 Task: Use an array to store and display a list of user names.
Action: Mouse moved to (551, 303)
Screenshot: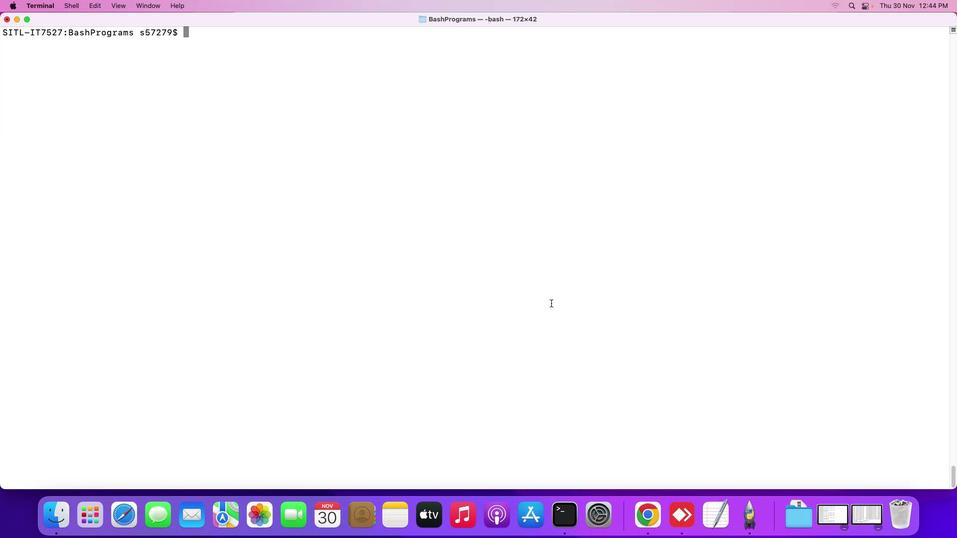 
Action: Mouse pressed left at (551, 303)
Screenshot: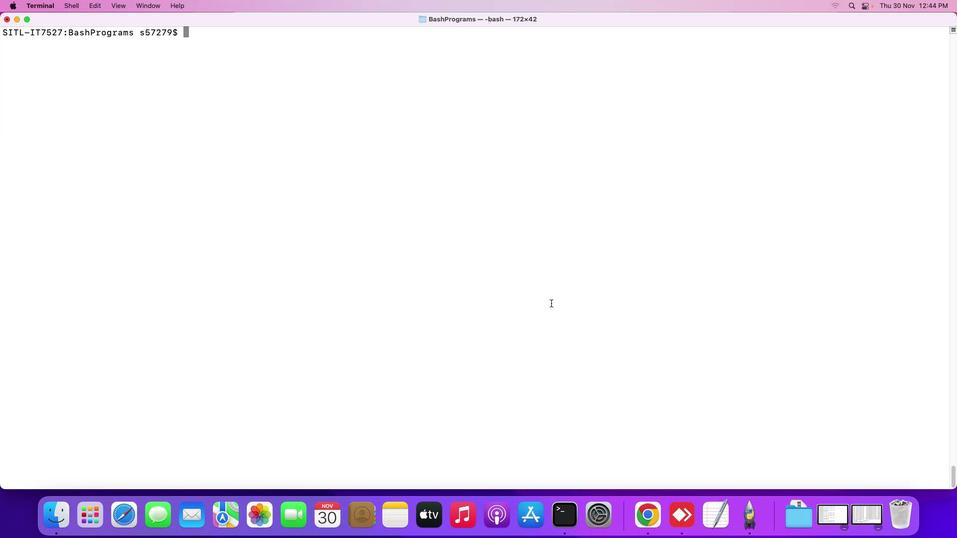 
Action: Mouse moved to (551, 302)
Screenshot: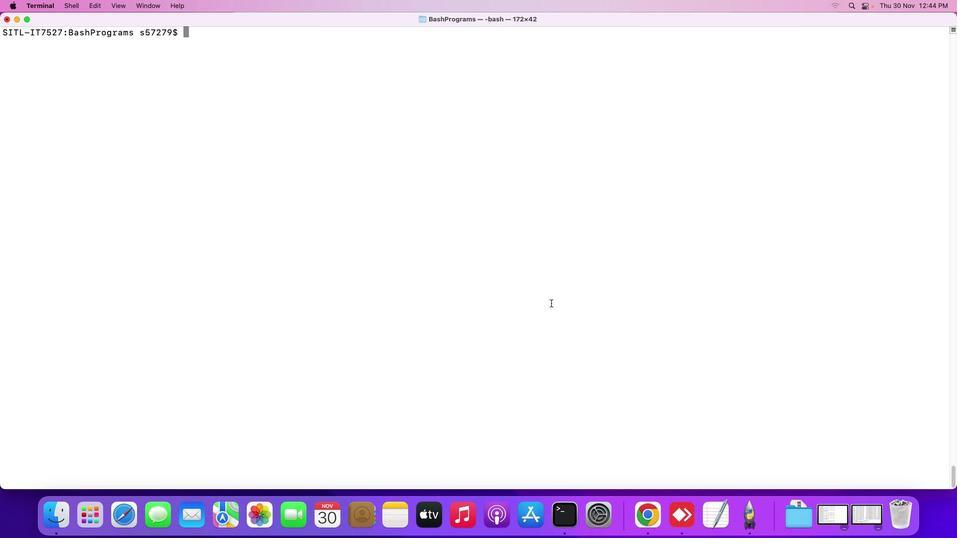 
Action: Key pressed 't'Key.backspace
Screenshot: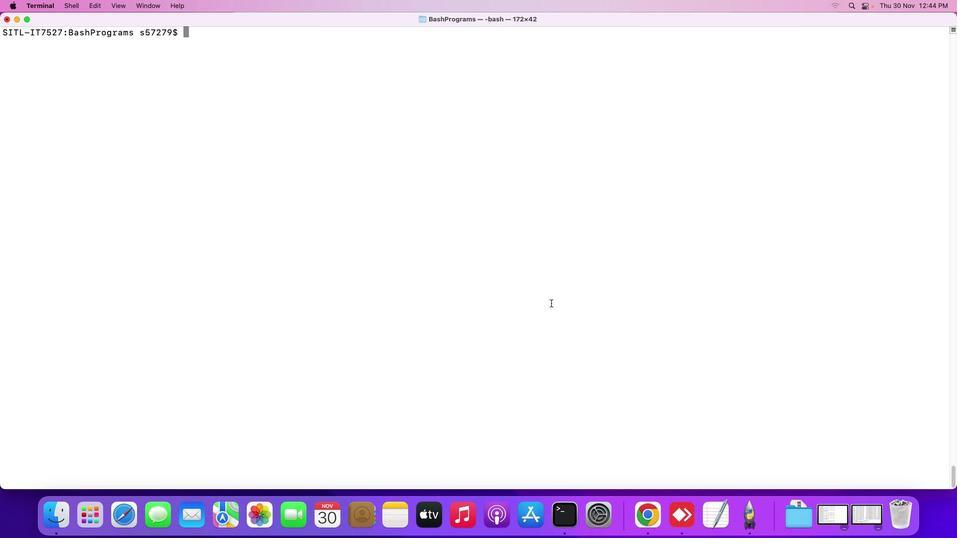 
Action: Mouse moved to (878, 512)
Screenshot: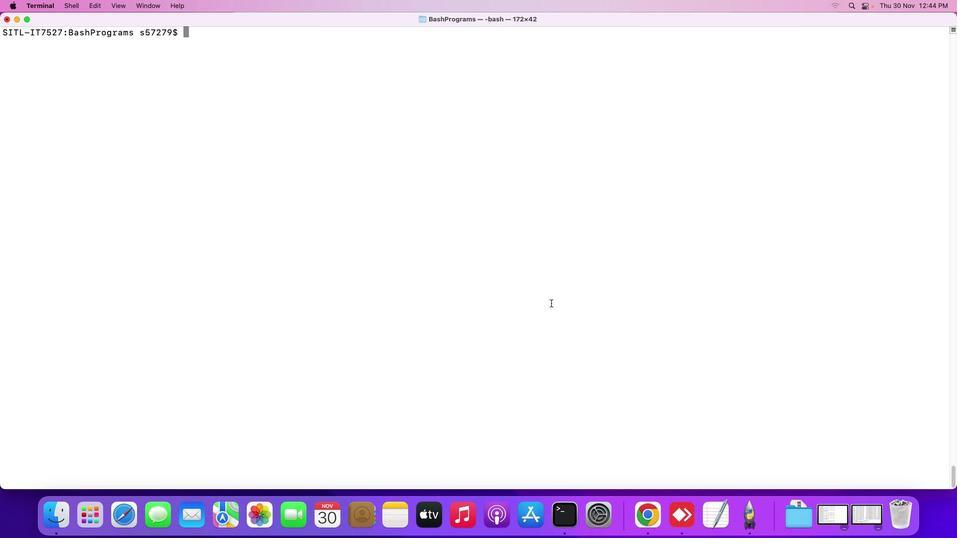 
Action: Mouse pressed left at (878, 512)
Screenshot: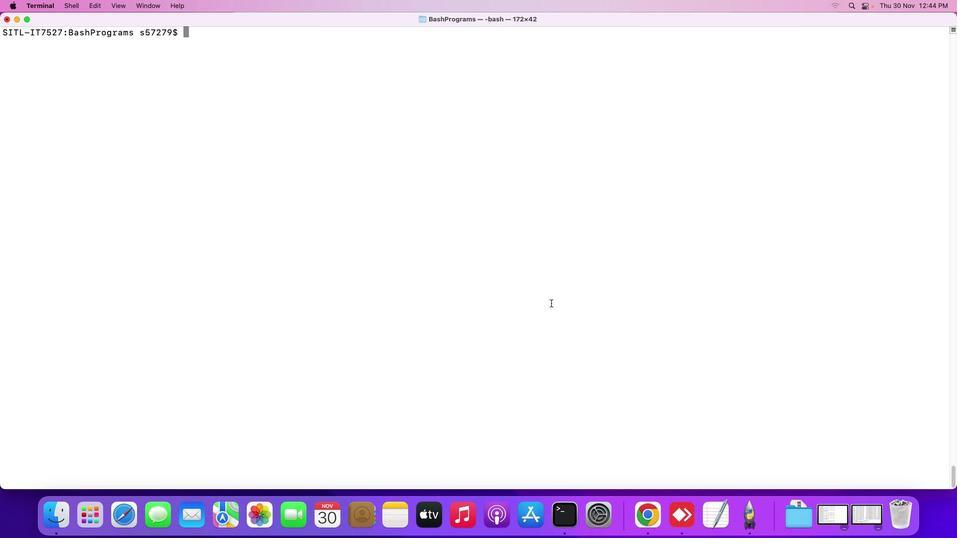 
Action: Mouse moved to (876, 510)
Screenshot: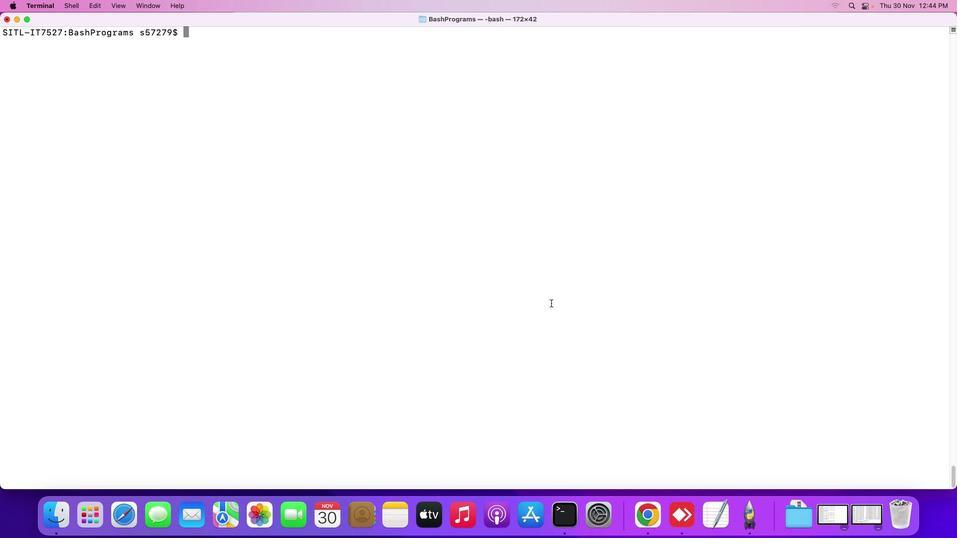 
Action: Key pressed 'y'Key.enter
Screenshot: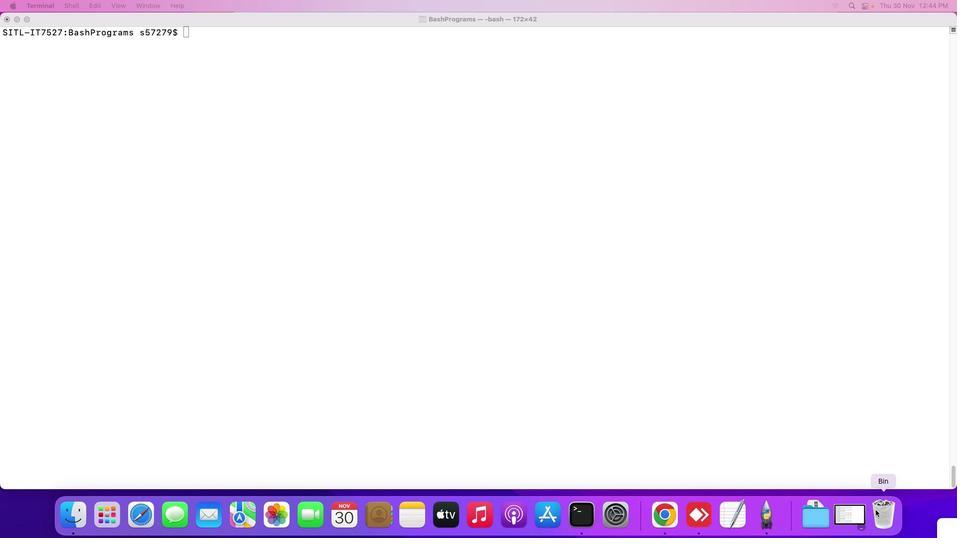 
Action: Mouse moved to (567, 253)
Screenshot: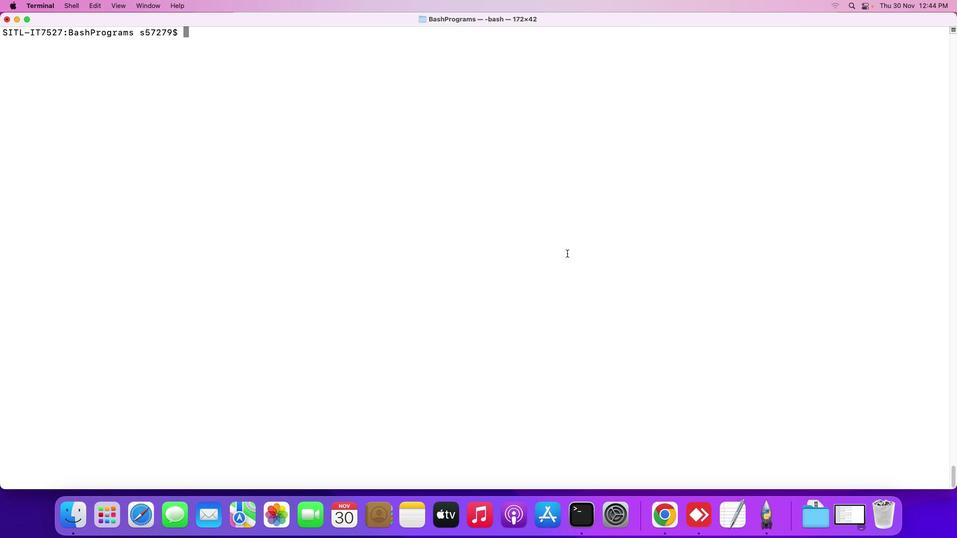 
Action: Mouse pressed left at (567, 253)
Screenshot: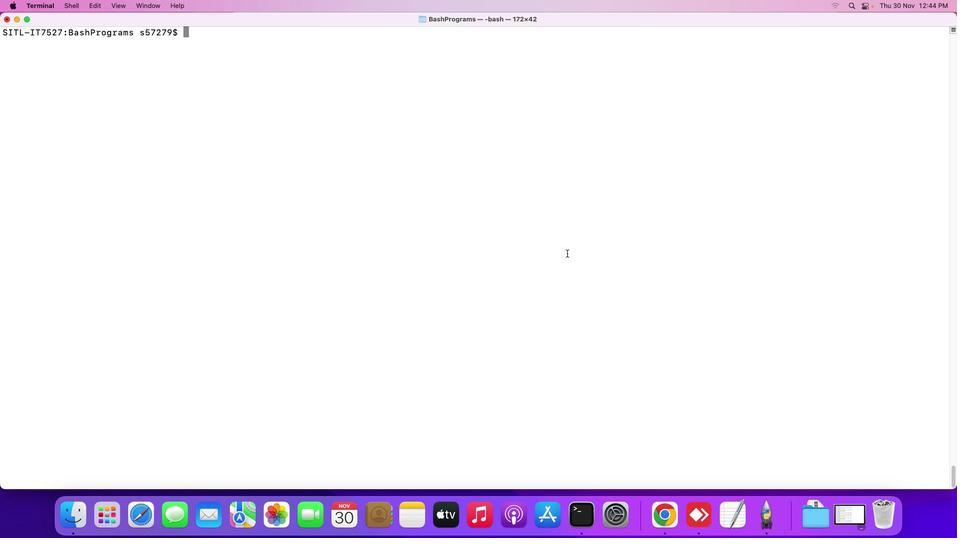 
Action: Key pressed 't''o''u''c''h'Key.spaceKey.shift_r'D''e''m''o''s'Key.backspaceKey.shift_r'D''i'Key.backspace'i''s''p''l''a''y'Key.shift_r'U''S''e''r'Key.backspaceKey.backspaceKey.backspace's''r'Key.backspace'e''r''.''s''h'Key.enter'v''i'Key.spaceKey.shift_r'D''e''m''o'Key.shift_r'D''i''s''p''l''a''y'Key.shift_r'U''s''e''r''.''s''h'Key.enter'i'Key.shift_r'#'Key.shift_r'!''/''b''i''n''/''b''a''s''h'Key.enterKey.enterKey.shift_r'#'Key.spaceKey.shift_r'D''e''c''l''a''r''e'Key.space'a''n'Key.space'a''r''r''a''y'Key.space't''o'Key.space's''t''o''r''e'Key.space'u''s''r'Key.backspace'e''r'Key.space'n''a''m''e''s'Key.enter'u''s''e''r''n''a''m''e''s''='Key.shift_r'(''"''A''l''i''c''e'Key.shift_r'"'Key.spaceKey.shift_r'"'Key.shift_r'B''O'Key.shift_r'b'Key.backspaceKey.backspace'o''b'Key.shift_r'"'Key.spaceKey.shift_r'"''c''h''a''r''l''i''e'Key.shift_rKey.shift_r'"'Key.leftKey.leftKey.leftKey.leftKey.leftKey.leftKey.leftKey.leftKey.rightKey.backspaceKey.shift_r'C'Key.rightKey.rightKey.rightKey.rightKey.rightKey.rightKey.rightKey.spaceKey.shift_r'"''j''e''r'Key.backspaceKey.backspaceKey.backspaceKey.shift_r'J''e''r''r''y'Key.shift_r'"'Key.spaceKey.shift_r'"''d'Key.backspaceKey.shift_r'D'Key.backspaceKey.shift_r'S''m''i''t''h'Key.shift_r'"'Key.spaceKey.shift_r'"''s'Key.backspaceKey.shift_r'M''u''s''h'Key.backspace'k'Key.shift_r'"'Key.backspaceKey.backspaceKey.backspaceKey.backspace'u''s'Key.backspace'a''s''k'Key.shift_r'"'Key.shift_r')'Key.enterKey.enterKey.shift_r'#'Key.spaceKey.shift_r'D''i''s''p''l''a''y'Key.space'a'Key.space'm''e''s''s''a''g''e'Key.space't''o'Key.space't''h''e'Key.space'u''s''e''r'Key.enter'e''c''h''o'Key.spaceKey.shift_r'"'Key.shift_r'L''i''s''t'Key.space'o''f'Key.spaceKey.shift_r'U''s''e''r''n''a''m''e''s'Key.shift_r':'Key.shift_r"'"Key.enterKey.backspaceKey.backspaceKey.shift_r'"'Key.enterKey.enterKey.shift_r'#'Key.spaceKey.shift_r'L''o''o''p'Key.space't''h''r''o''u''g''h'Key.space't''h''e'Key.space'a''r''r''a''y'Key.space'a''n''d'Key.space'd''i''s''p''l''a''y'Key.space'e''a''c''h'Key.space'u''s''e''r''n''a''m''e'Key.enter'f''o''r'Key.space'u''s''e''r''n''a''m''e'Key.space'i''n'Key.spaceKey.shift_r'"'Key.shift_r'#'Key.backspaceKey.shift_r'$'Key.shift_r'{''u''s''e''r''n''a''m''e''s''['Key.shift_r'@'']'Key.shift_r'}'"'"Key.backspaceKey.shift_r'"'';''d'Key.backspaceKey.space'd''o'Key.enterKey.tab'e''c''h''o'Key.spaceKey.shift_r'"'Key.shift_r'$''u''s''e''r''n''a''m''e''s'Key.shift_r'"'Key.enter'd''o''n''e'Key.enterKey.enterKey.shift_r'#'Key.spaceKey.shift_r'D''i''s''p''l''a''y'Key.space't''h''e'Key.space't''o''t''a''l'Key.space'n''u''m''b''e''r'Key.space'o''f'Key.space'u''s''e''r''s'Key.enter'n''u''m'Key.shift_r'_''u''s''e''r''s''='Key.shift_r'$'Key.shift_rKey.shift_r'{'Key.shift_r'#''u''s''e''r''n''a''m''e''s''['Key.shift_r'@'']'Key.shift_r'}'Key.enter'e''c''h''o'Key.spaceKey.shift_r'"'Key.spaceKey.backspaceKey.shift_r'T''o''t''a''l'Key.space'n''u''m''b''e''r'Key.space'o''f'Key.space'u''d''e'Key.backspaceKey.backspace's''e''r''s'Key.shift_r':'Key.spaceKey.shift_r'$''n''u''m'Key.shift_r'_''u''s''e''r''s'Key.shift_r'"'Key.enterKey.enterKey.escKey.shift_r':''w''q'Key.shift_r'!'Key.enter'c''a''t'Key.spaceKey.shift_r'D''e''m''o'Key.shift_r'D''i''s''p''l''a''y'Key.shift_r'U''s''e''r''.''s''h'Key.enter'.''/'Key.shift_r'D''e''m''o'Key.shift_r'D''i''s''p''l''a''y'Key.shift_r'U''s''e''r''.''s''h'Key.enter'c''h''m''o''d'Key.space'7''7''7'Key.space'd'Key.backspaceKey.shift_r'D''e''m''o'Key.shift_r'D''i''s''p''l''a''y'Key.shift_r'U''s''e''r''.''s''h'Key.enter'.''/'Key.shift_r'D''e''m''o'Key.shift_r'D''i''s''p''l''a''y'Key.shift_r'U''s''e''r''.''s''h'Key.enterKey.backspaceKey.upKey.upKey.upKey.upKey.upKey.enterKey.downKey.downKey.downKey.rightKey.rightKey.rightKey.rightKey.rightKey.rightKey.rightKey.rightKey.rightKey.rightKey.rightKey.rightKey.rightKey.rightKey.rightKey.rightKey.rightKey.rightKey.rightKey.rightKey.rightKey.rightKey.rightKey.rightKey.rightKey.rightKey.rightKey.rightKey.rightKey.rightKey.rightKey.rightKey.rightKey.rightKey.rightKey.rightKey.rightKey.rightKey.rightKey.rightKey.rightKey.rightKey.backspaceKey.backspaceKey.backspaceKey.backspace'i'Key.rightKey.rightKey.rightKey.rightKey.backspaceKey.backspaceKey.backspaceKey.backspaceKey.backspaceKey.backspaceKey.backspaceKey.backspaceKey.downKey.downKey.downKey.downKey.downKey.downKey.leftKey.leftKey.leftKey.leftKey.leftKey.leftKey.leftKey.leftKey.downKey.leftKey.leftKey.rightKey.backspaceKey.upKey.upKey.downKey.downKey.downKey.downKey.downKey.downKey.upKey.upKey.upKey.upKey.upKey.upKey.upKey.upKey.upKey.escKey.shift_r':''w''q'Key.shift_r'!'Key.enterKey.upKey.upKey.enter
Screenshot: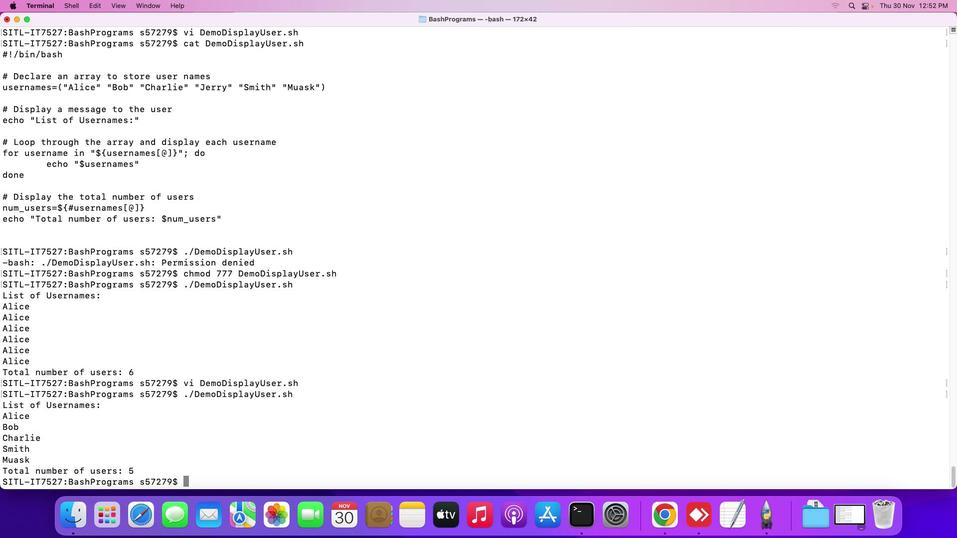 
